 Task: Change line colour to red.
Action: Mouse moved to (542, 330)
Screenshot: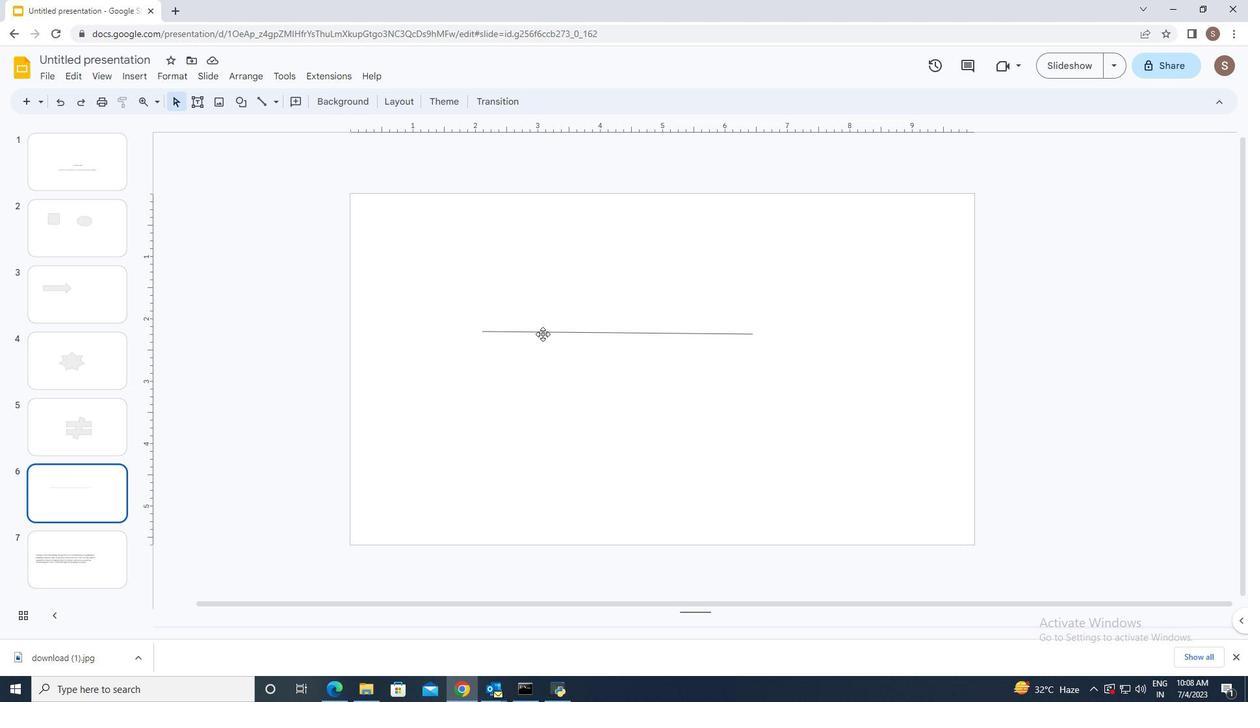 
Action: Mouse pressed left at (542, 330)
Screenshot: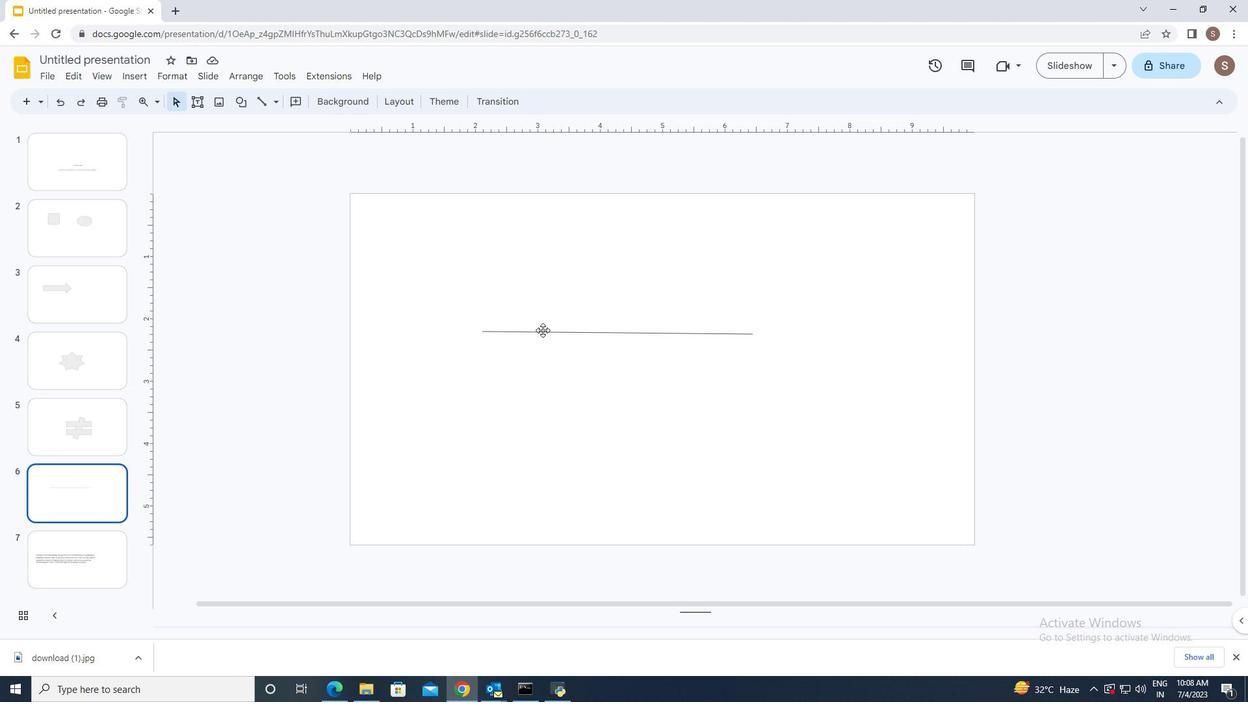 
Action: Mouse moved to (298, 99)
Screenshot: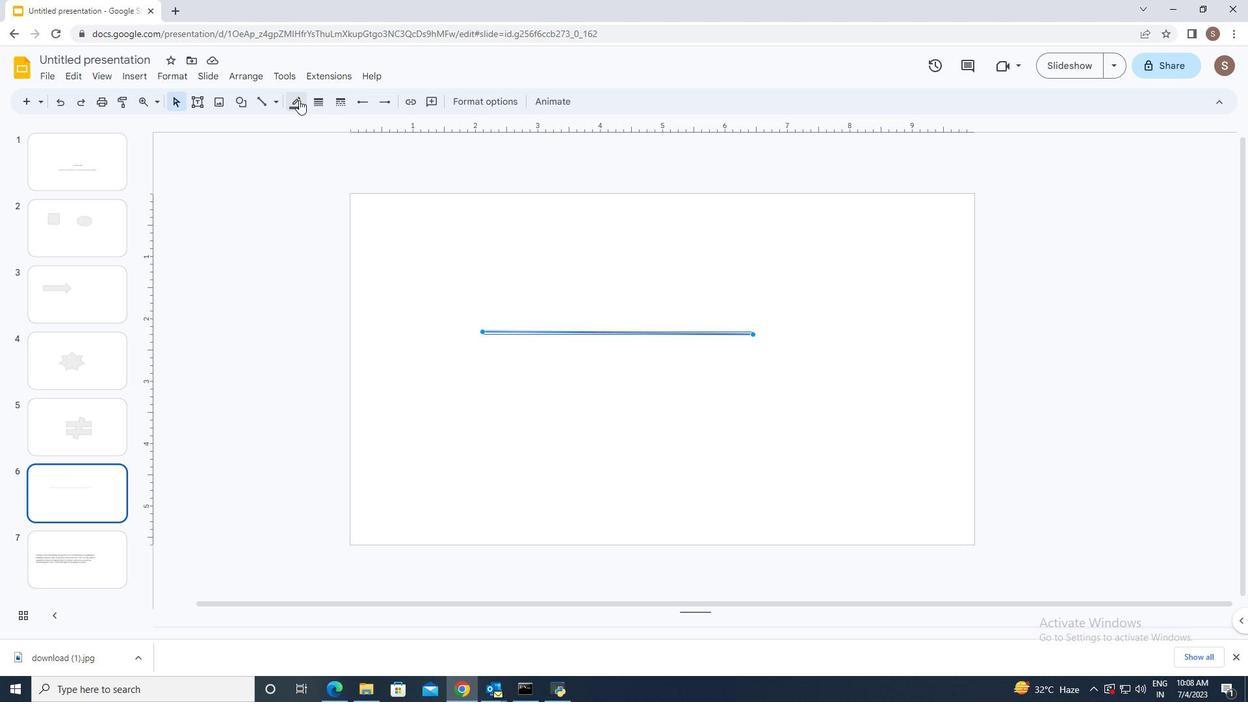 
Action: Mouse pressed left at (298, 99)
Screenshot: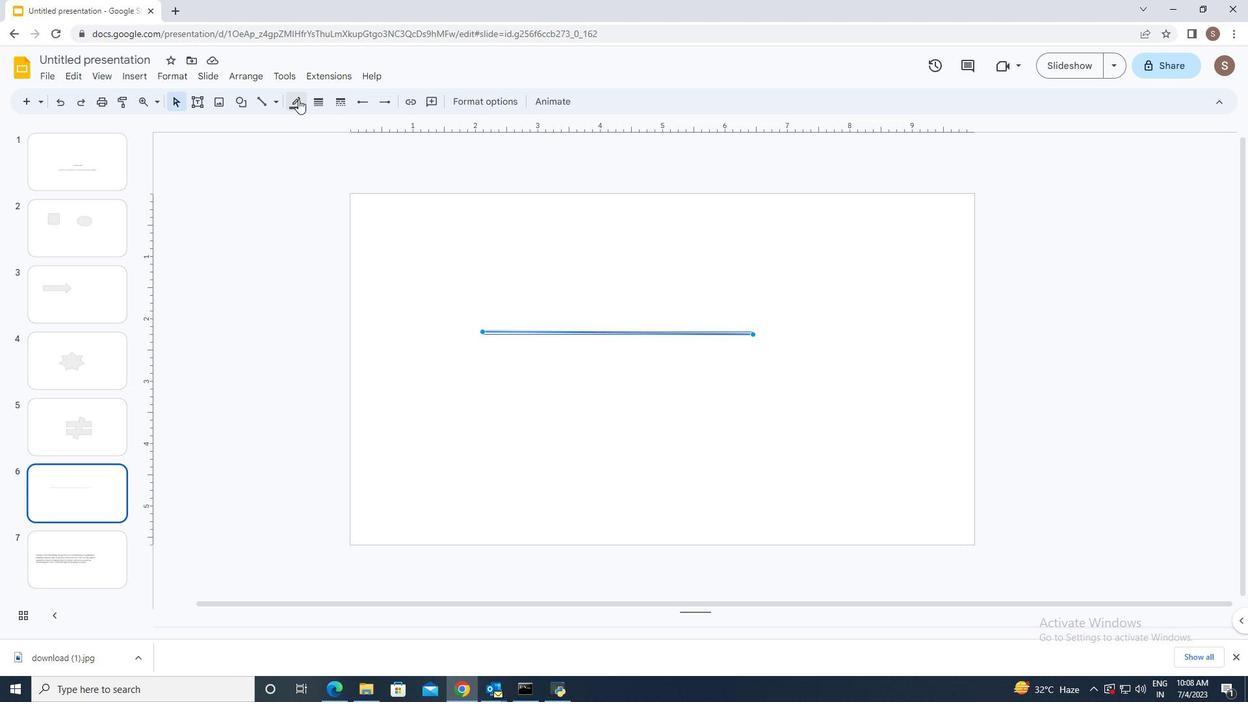 
Action: Mouse moved to (315, 226)
Screenshot: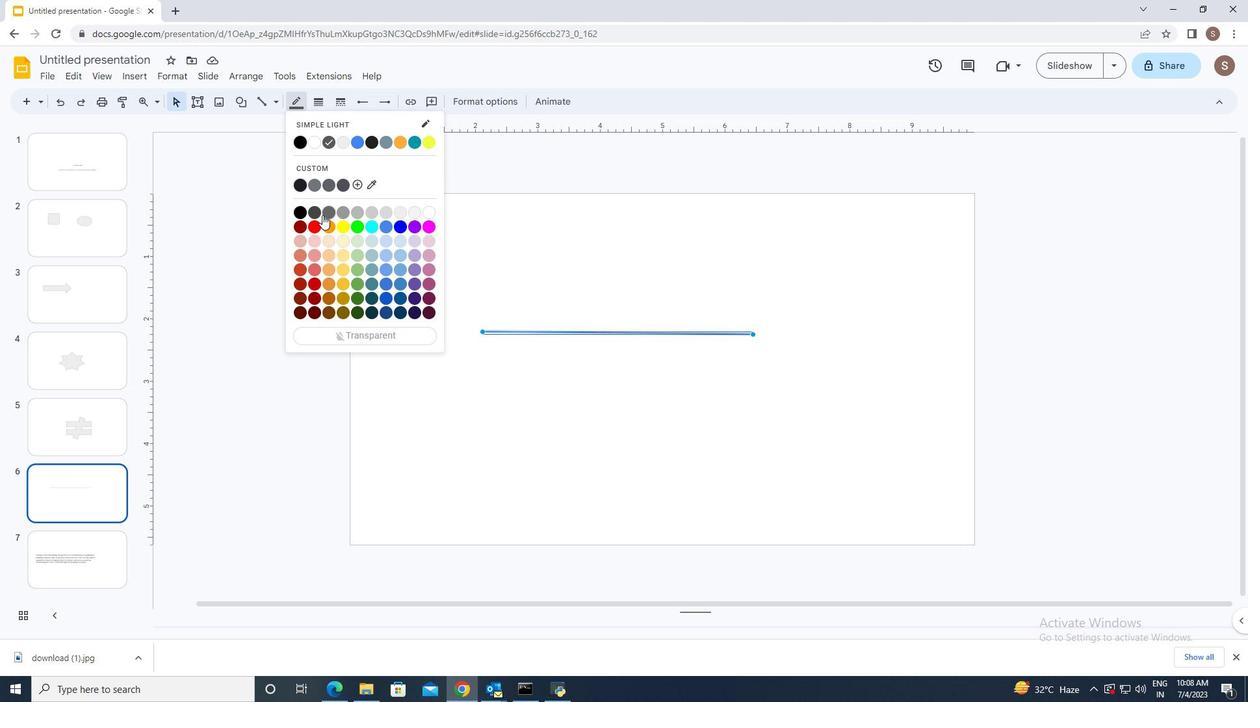 
Action: Mouse pressed left at (315, 226)
Screenshot: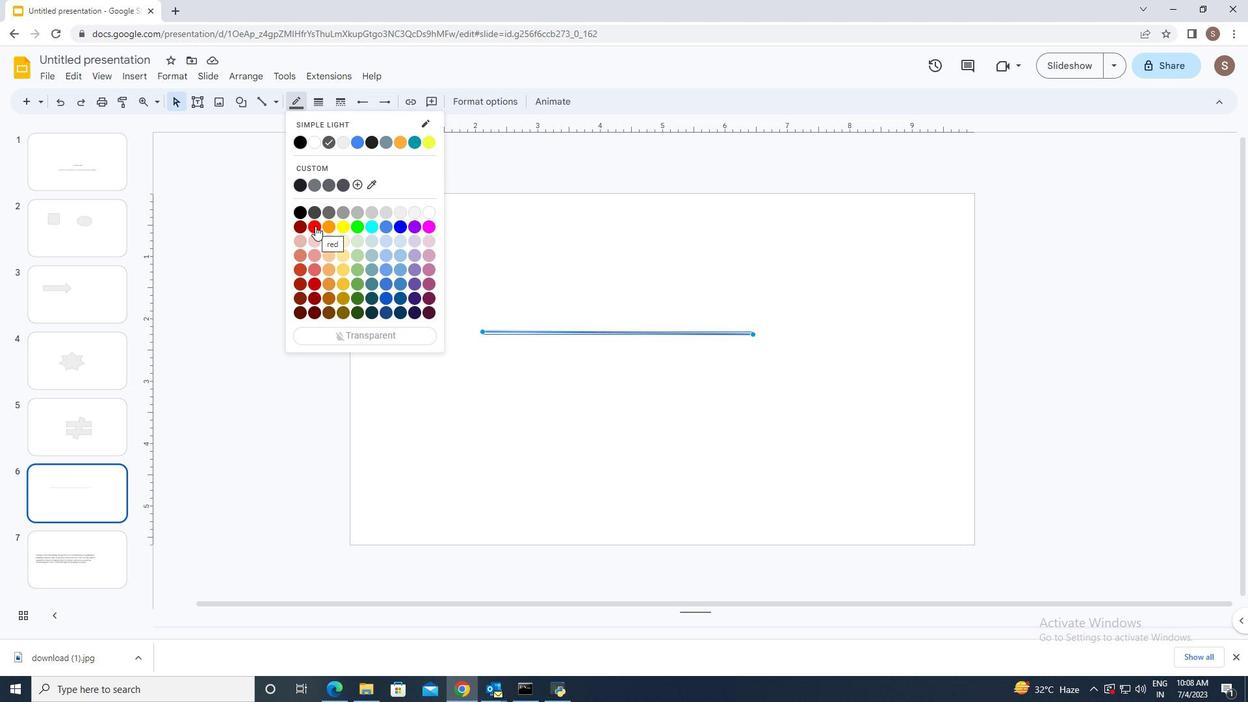 
Action: Mouse moved to (457, 275)
Screenshot: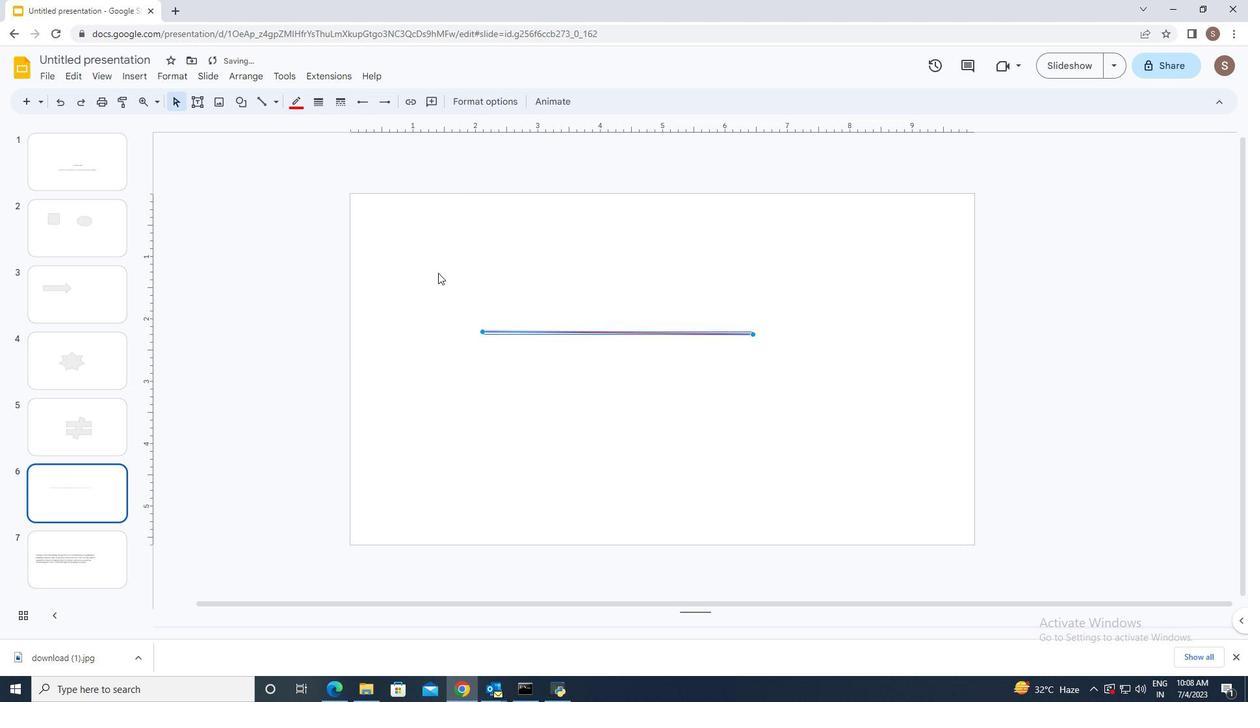 
Action: Mouse pressed left at (457, 275)
Screenshot: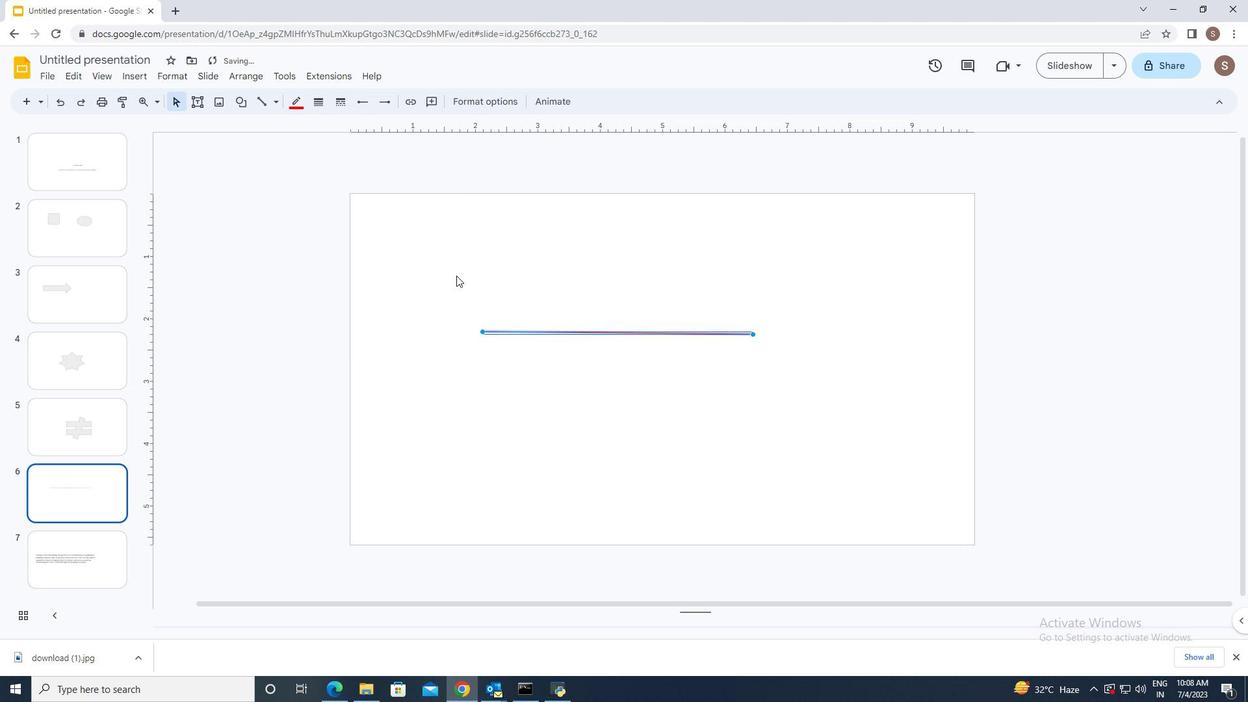 
